 Task: Plan a visit to the historical museum on the 7th at 10:00 AM.
Action: Mouse pressed left at (64, 268)
Screenshot: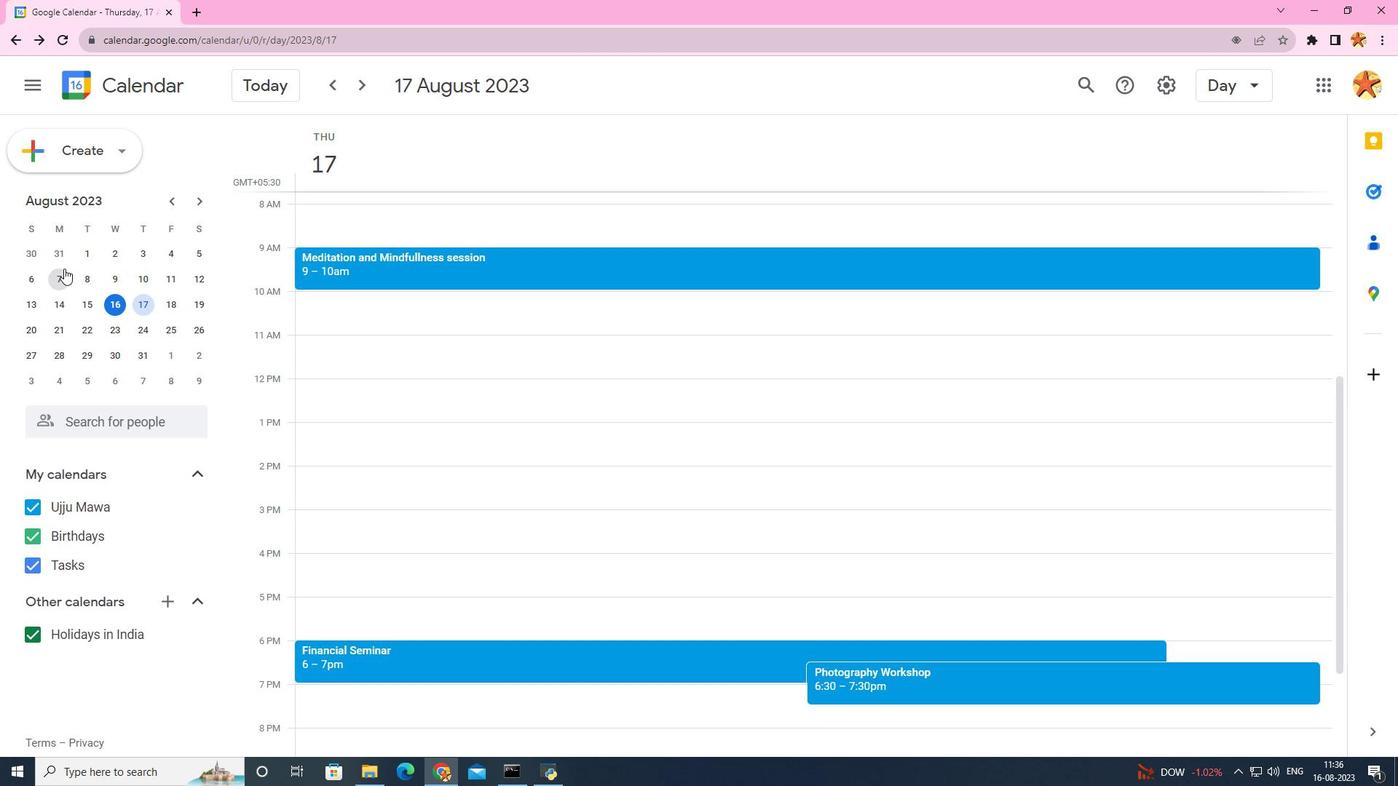 
Action: Mouse moved to (321, 291)
Screenshot: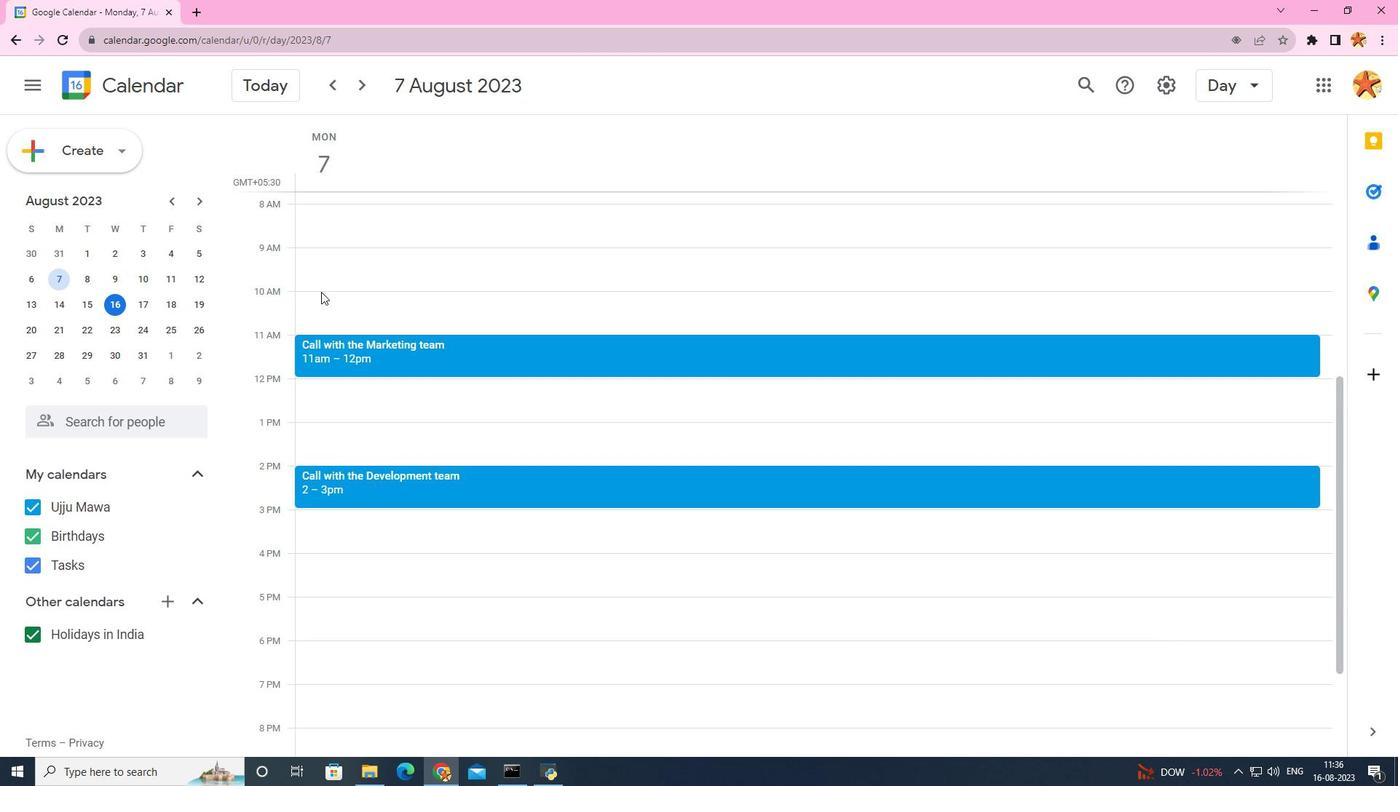 
Action: Mouse pressed left at (321, 291)
Screenshot: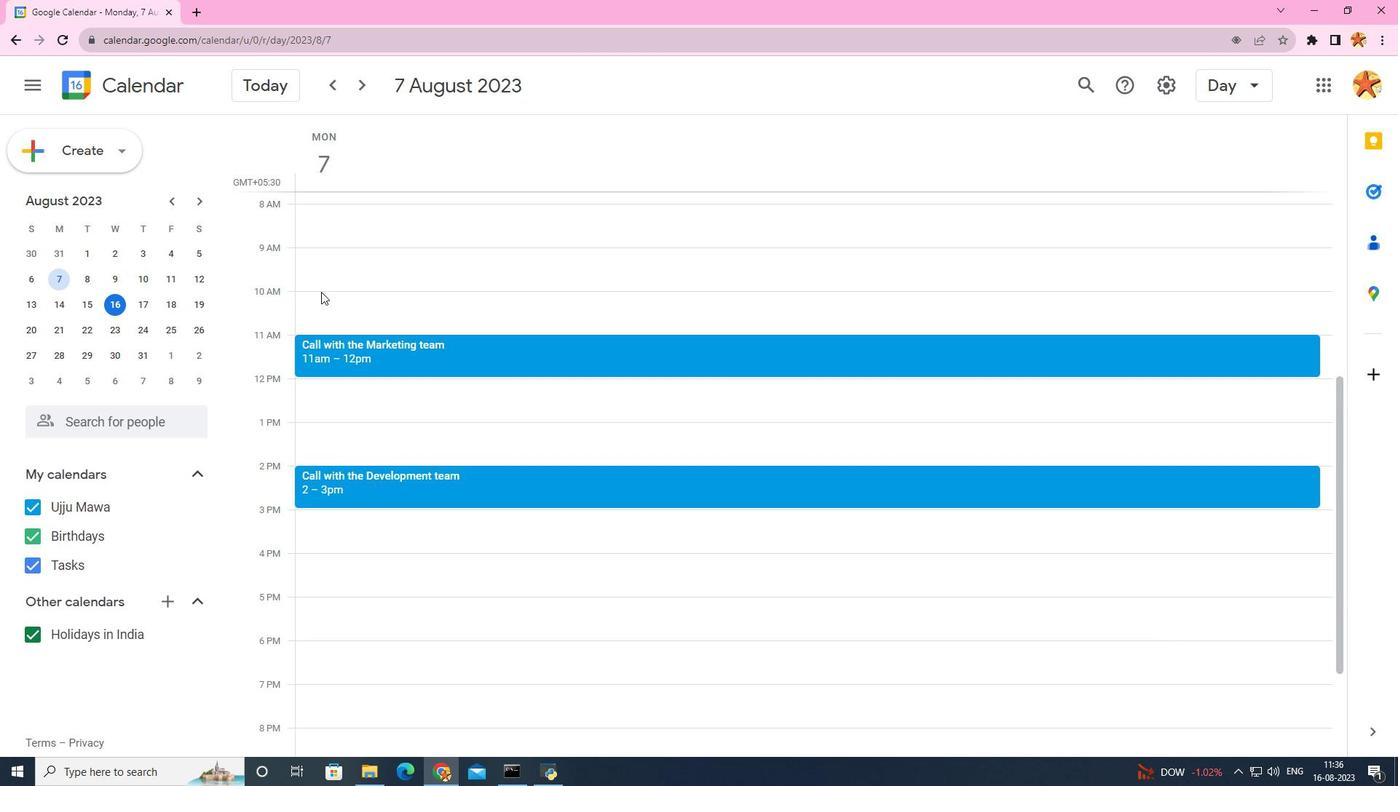
Action: Mouse moved to (838, 253)
Screenshot: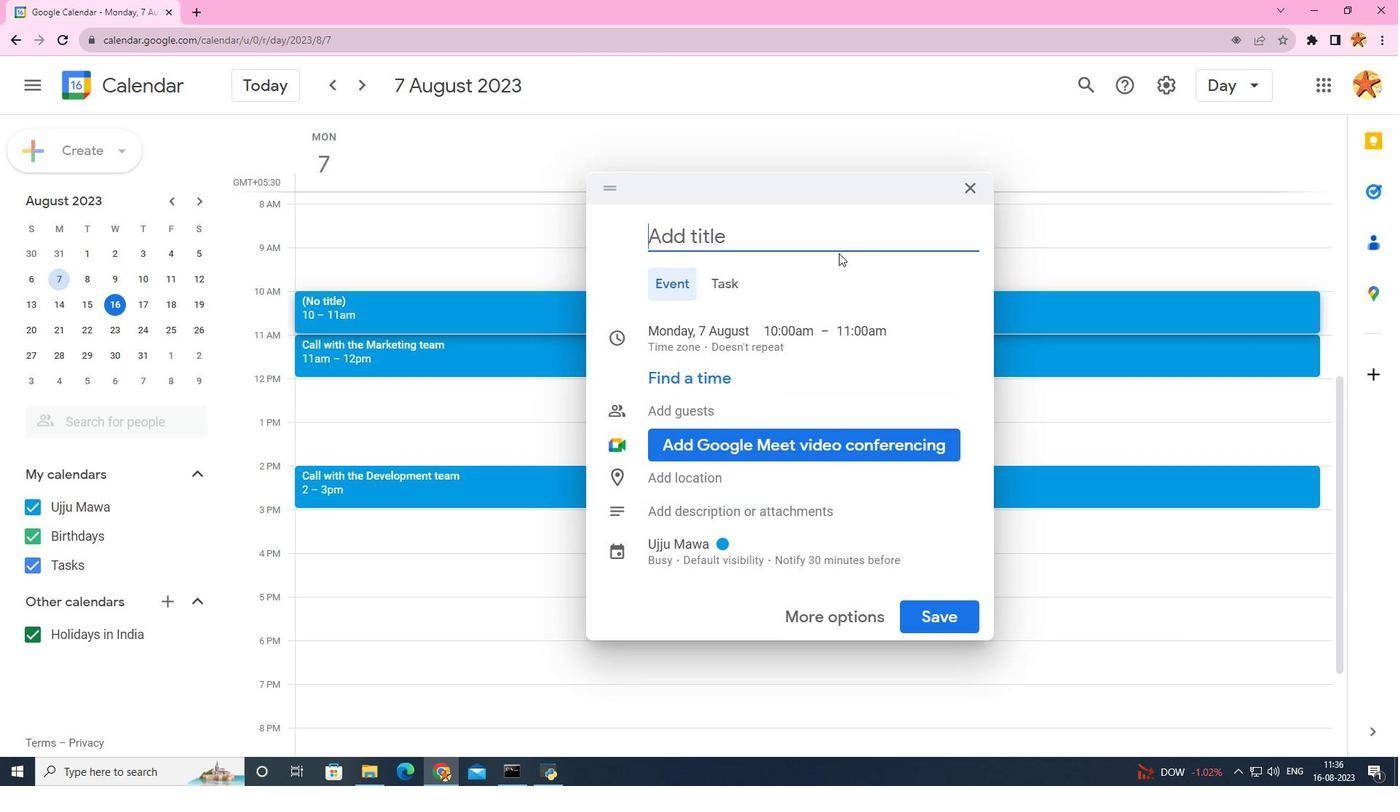 
Action: Key pressed <Key.caps_lock>V<Key.caps_lock>isit<Key.space>to<Key.space>the<Key.space>historical<Key.space>museum
Screenshot: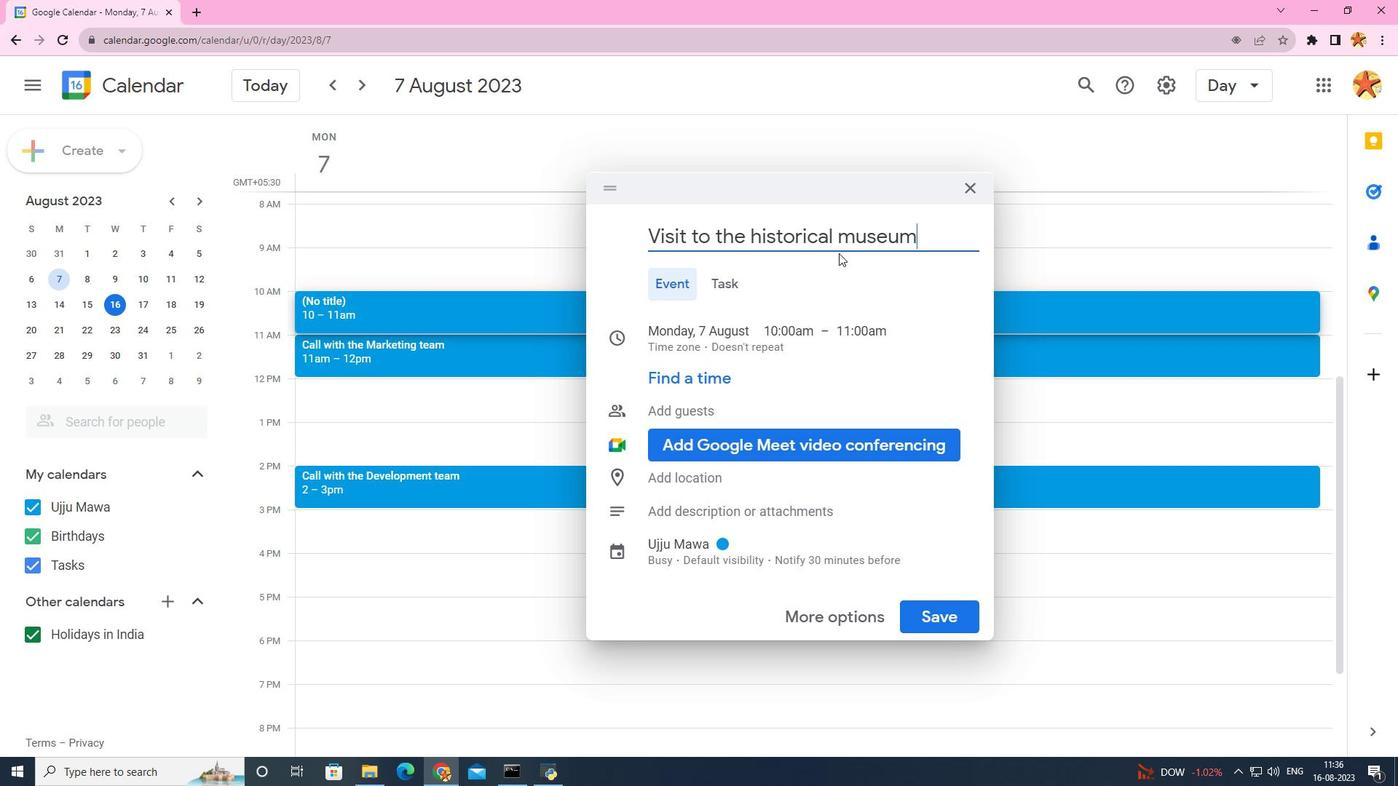 
Action: Mouse moved to (914, 620)
Screenshot: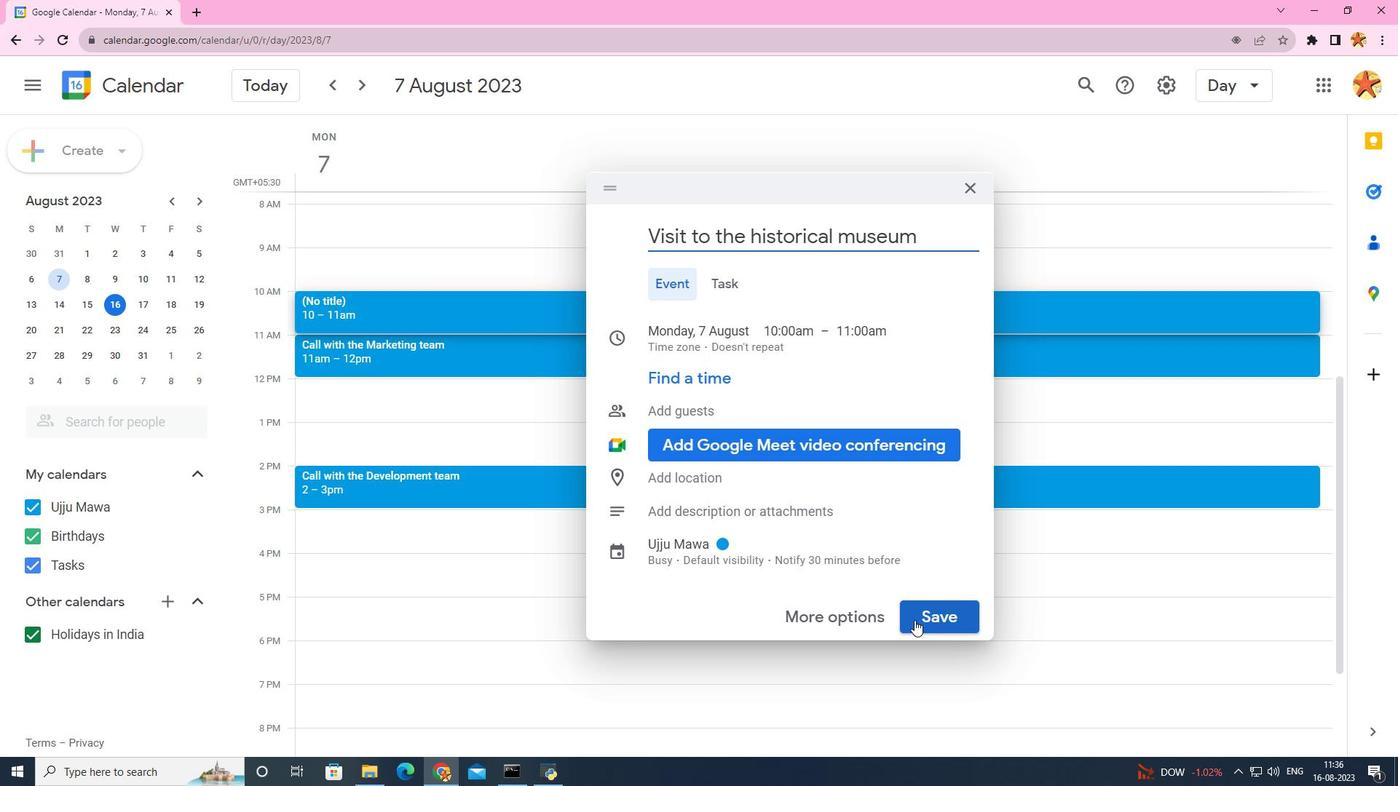 
Action: Mouse pressed left at (914, 620)
Screenshot: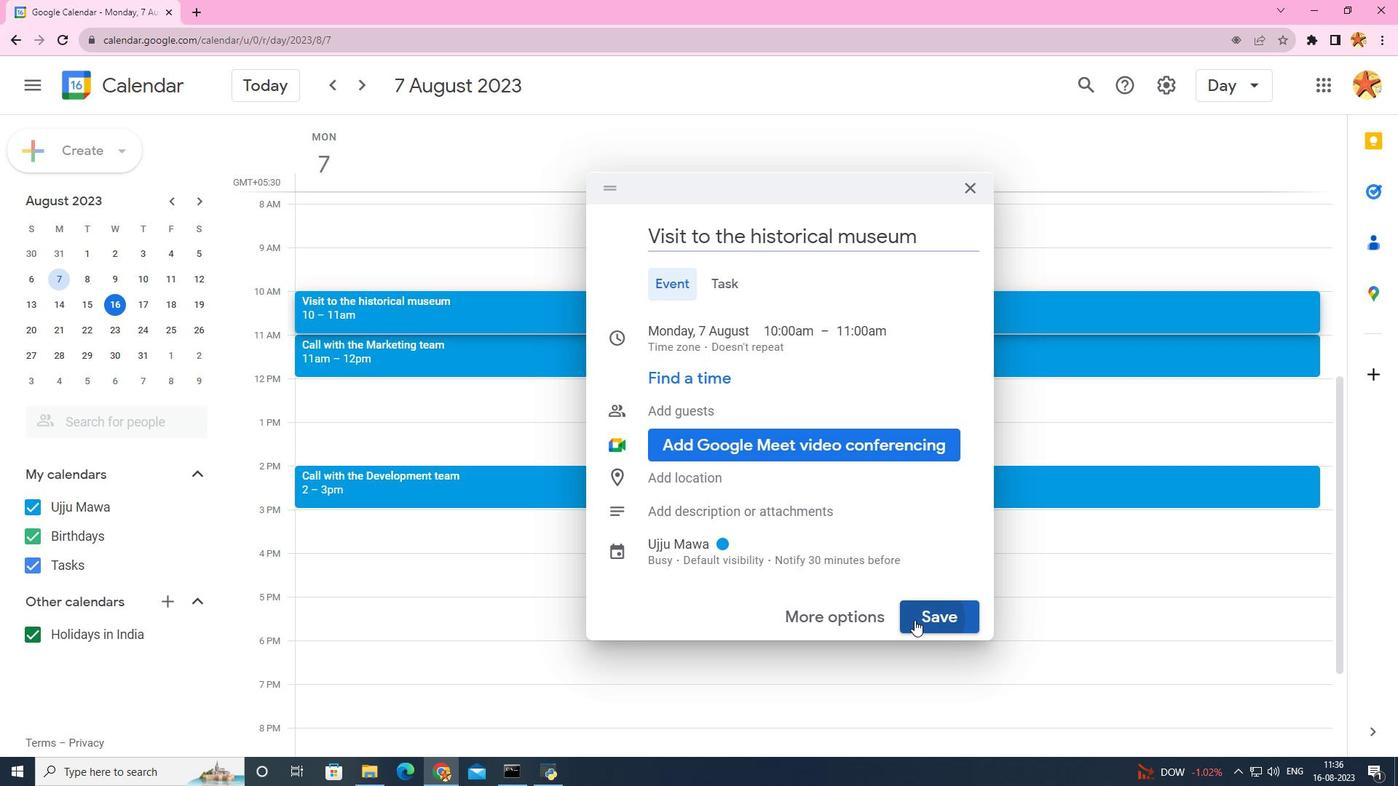 
Action: Mouse moved to (828, 604)
Screenshot: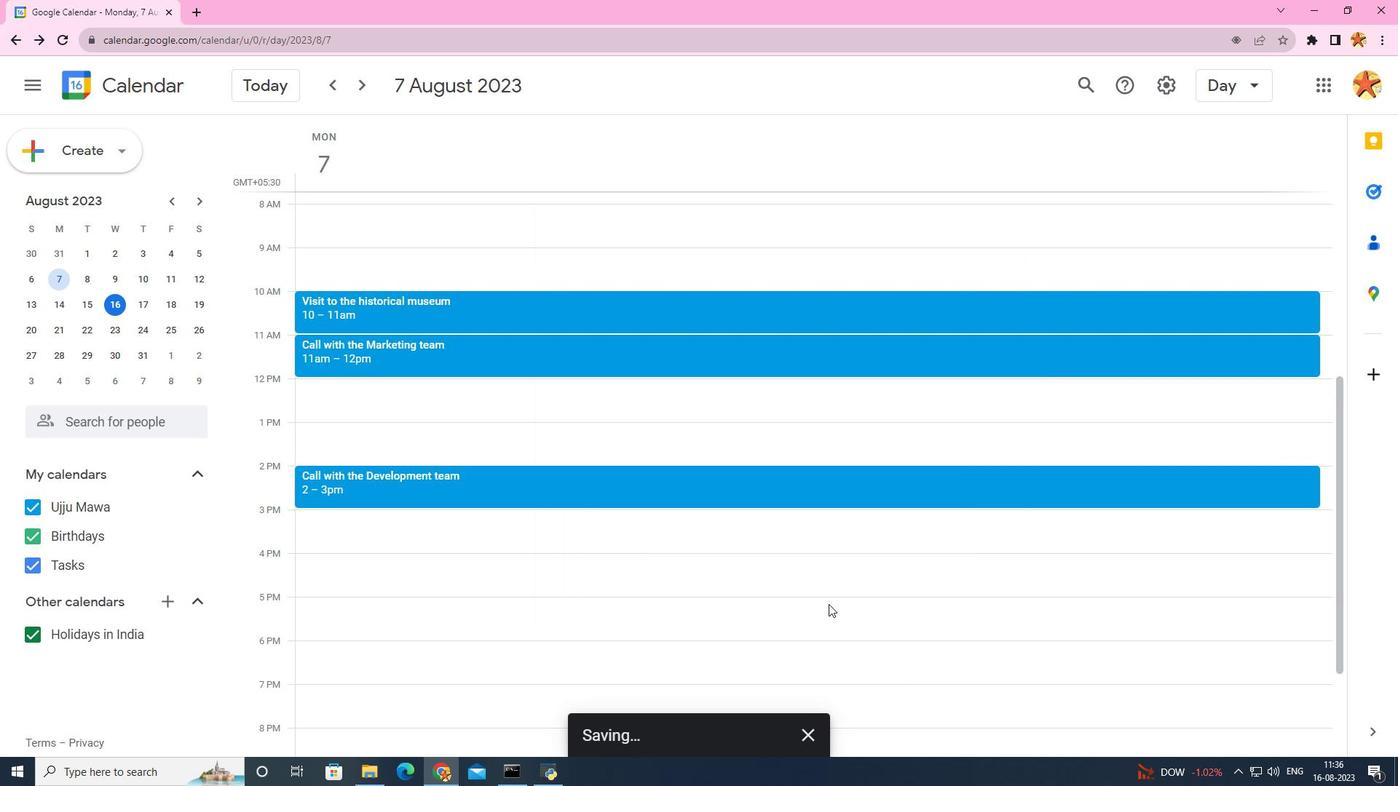 
